 Task: Set the homepage URL to register a new OAuth application to "www.google.com/auth".
Action: Mouse moved to (970, 190)
Screenshot: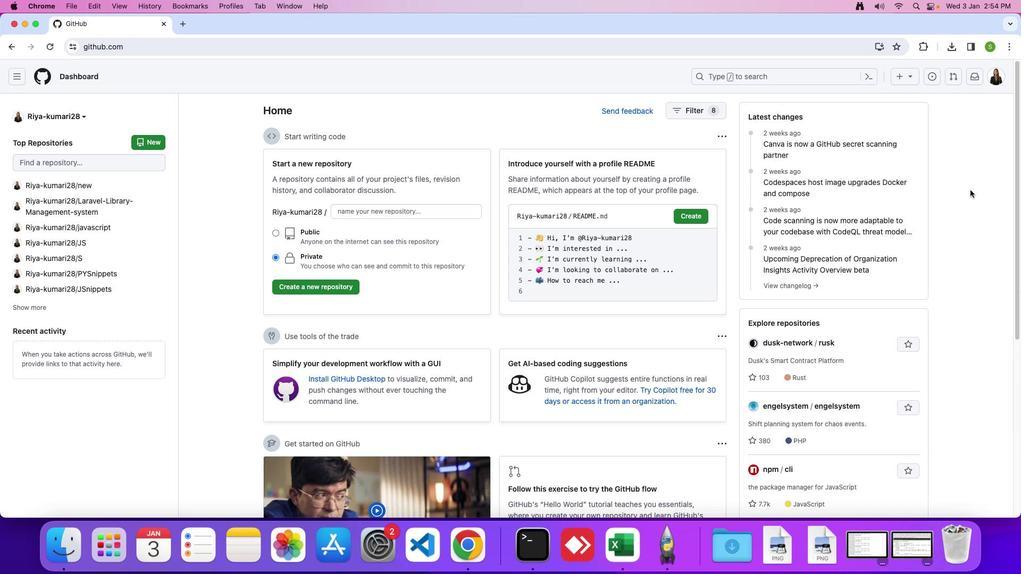 
Action: Mouse pressed left at (970, 190)
Screenshot: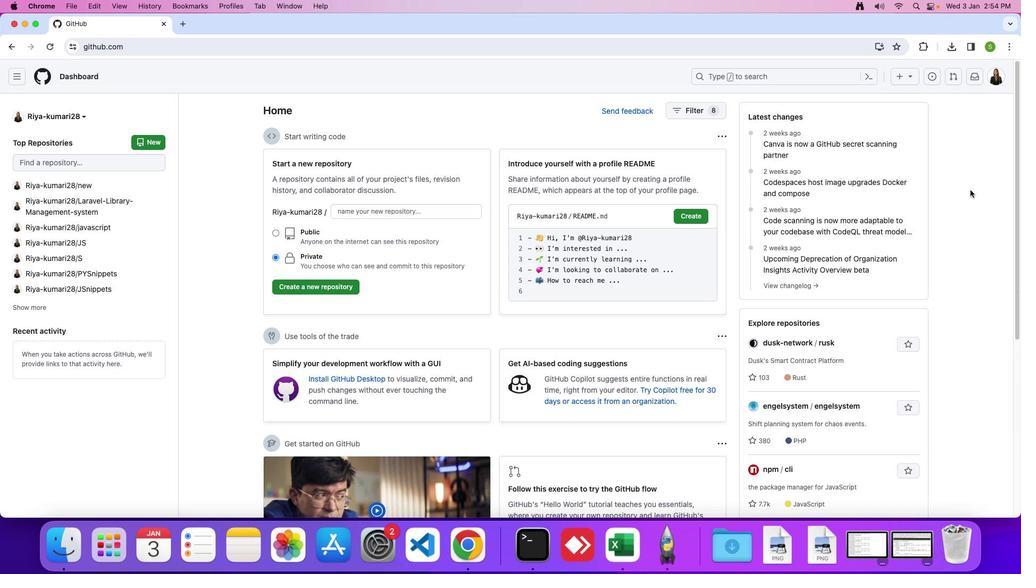 
Action: Mouse moved to (992, 80)
Screenshot: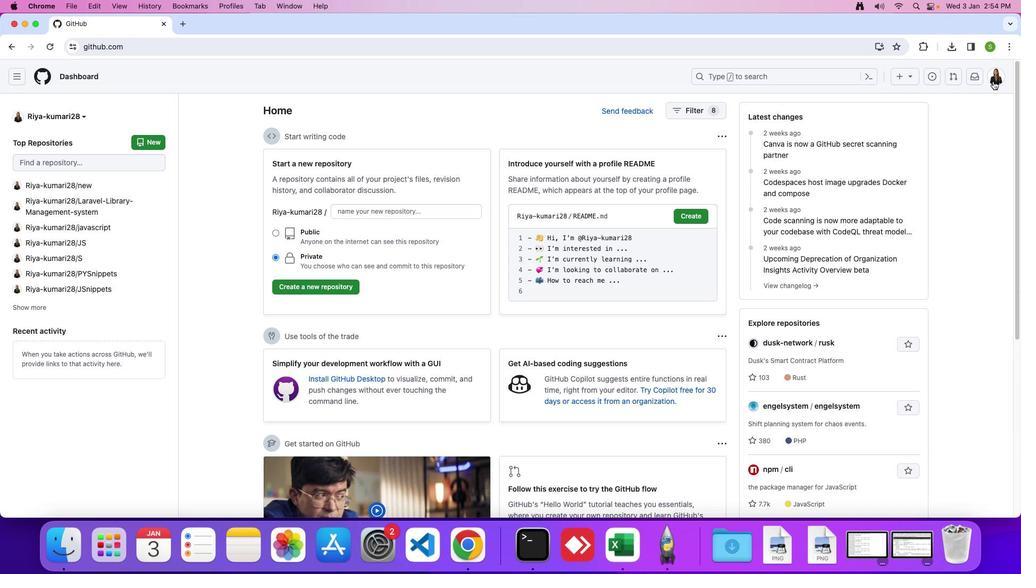 
Action: Mouse pressed left at (992, 80)
Screenshot: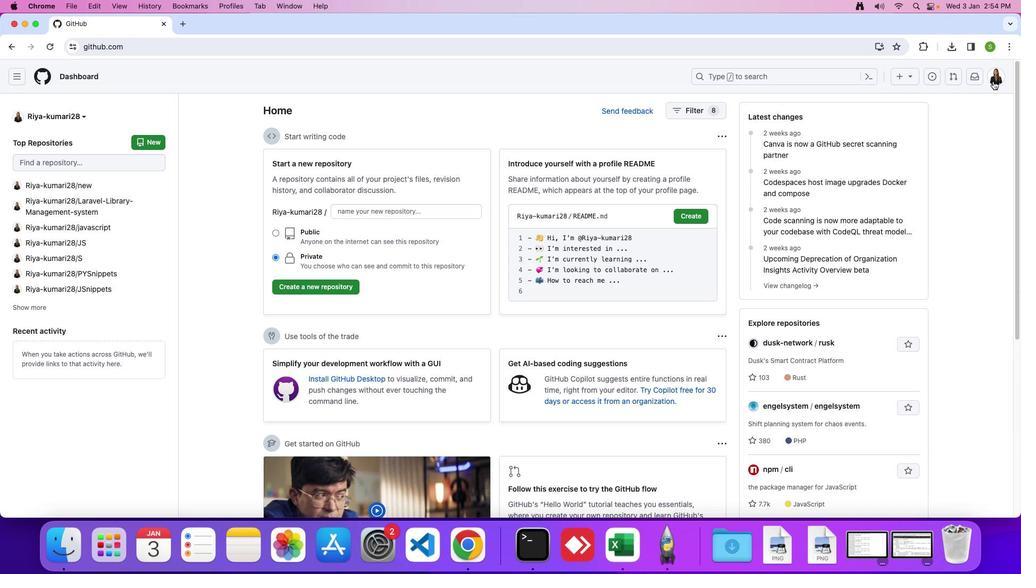 
Action: Mouse moved to (896, 370)
Screenshot: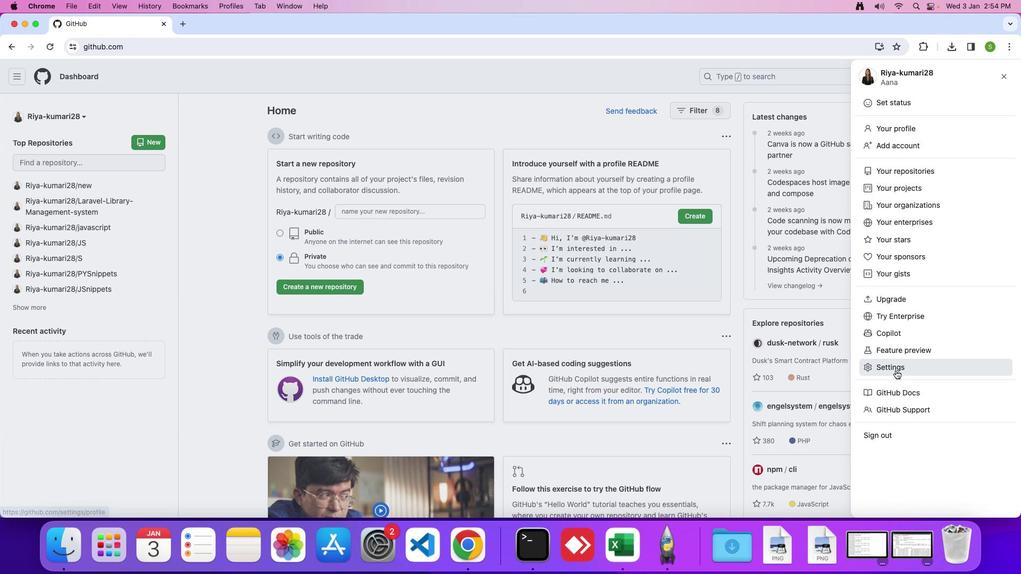 
Action: Mouse pressed left at (896, 370)
Screenshot: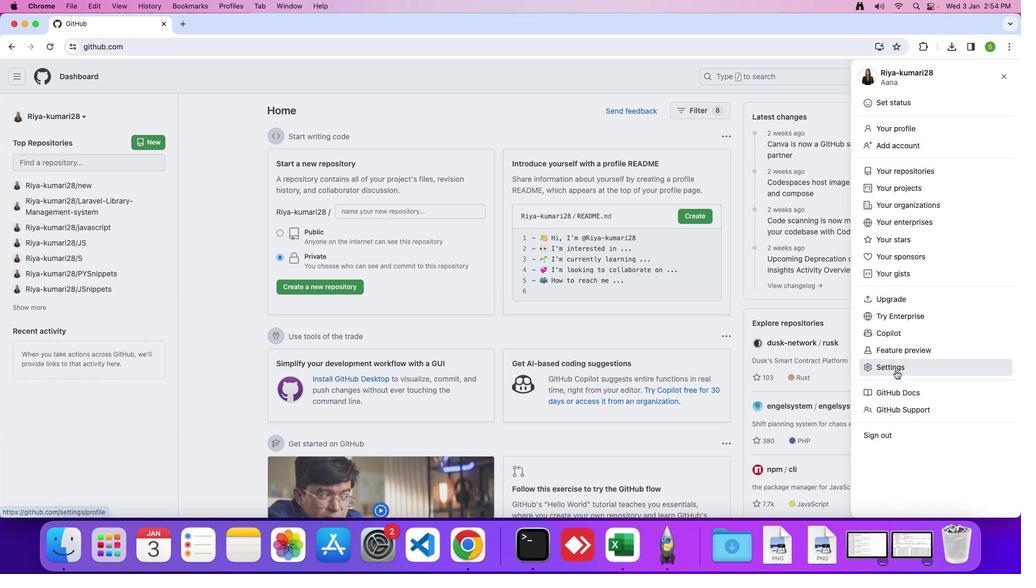 
Action: Mouse moved to (329, 331)
Screenshot: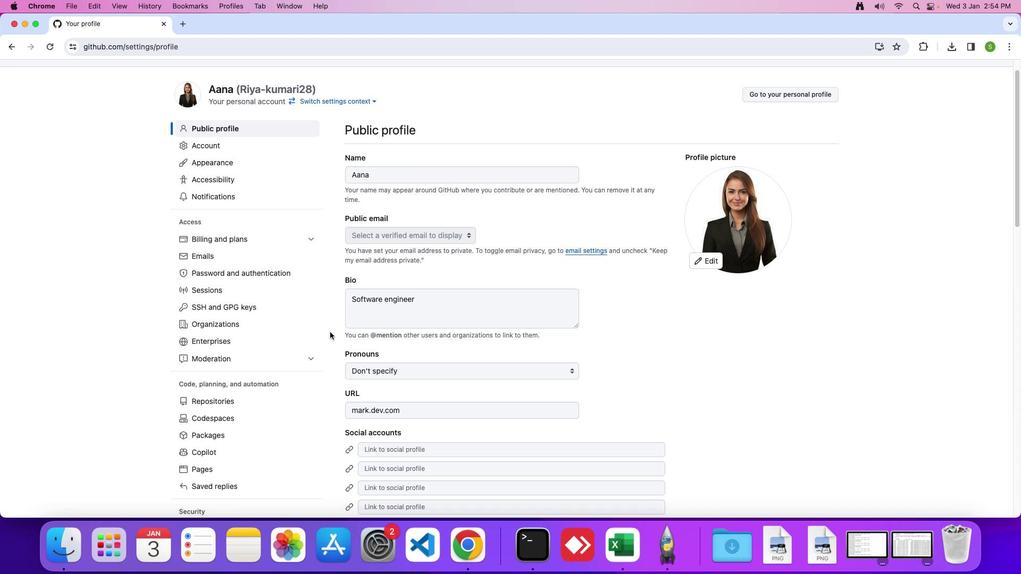 
Action: Mouse scrolled (329, 331) with delta (0, 0)
Screenshot: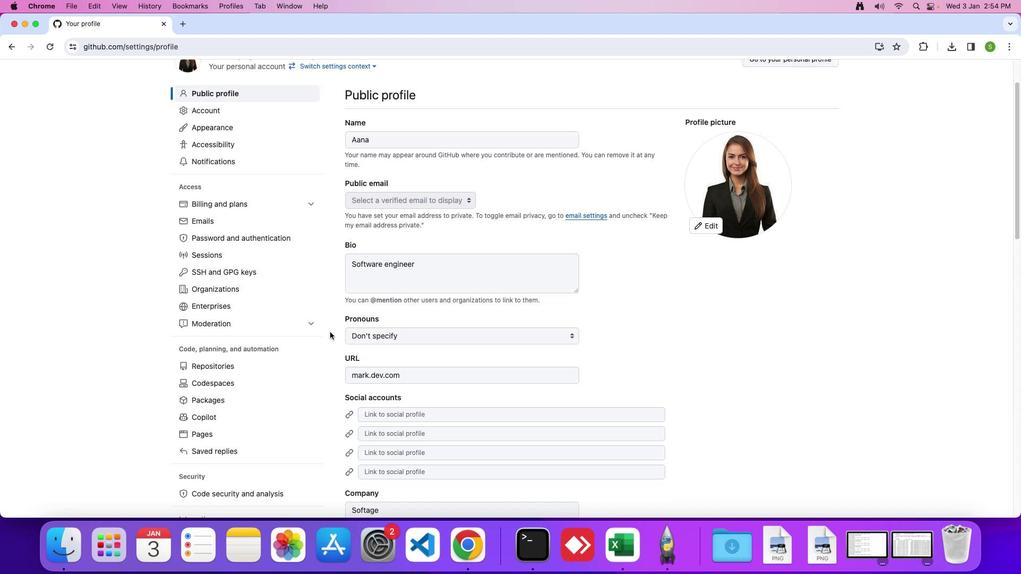 
Action: Mouse scrolled (329, 331) with delta (0, 0)
Screenshot: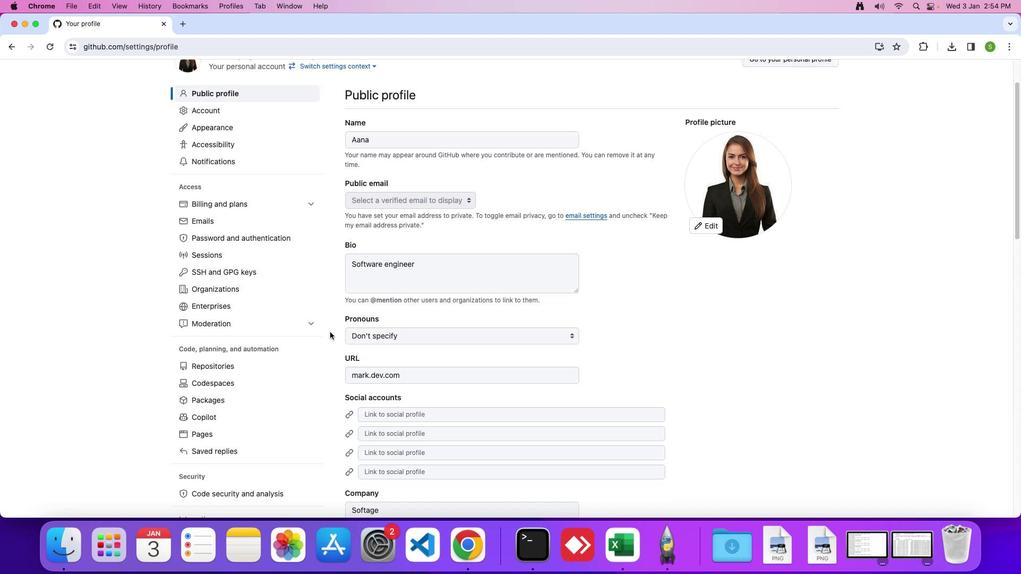 
Action: Mouse moved to (329, 331)
Screenshot: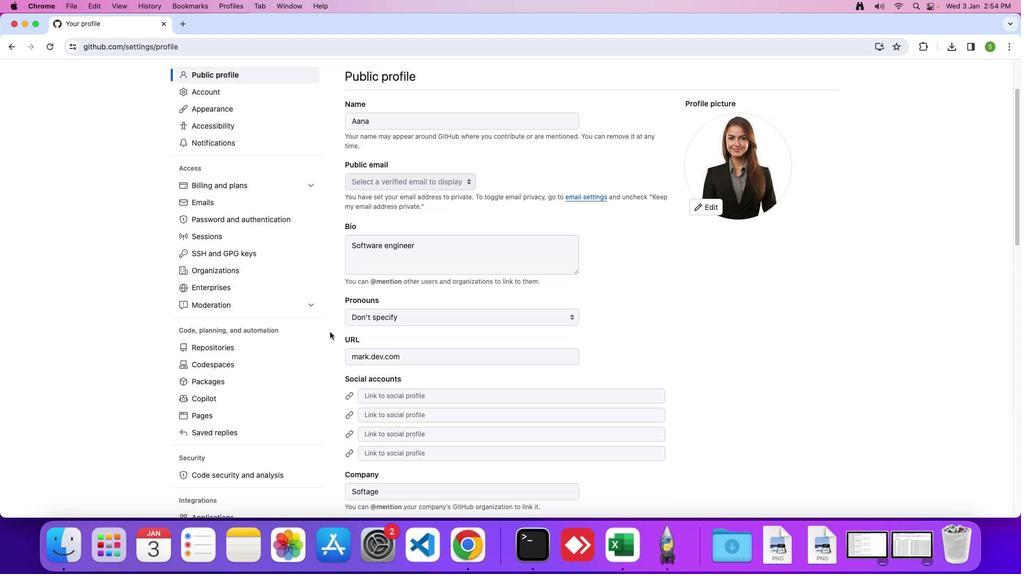 
Action: Mouse scrolled (329, 331) with delta (0, -2)
Screenshot: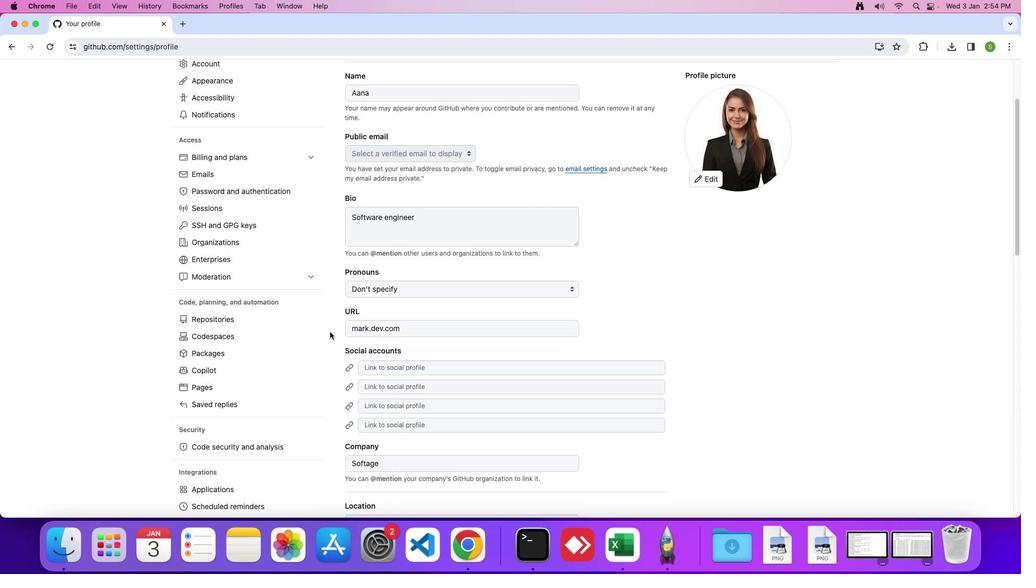 
Action: Mouse scrolled (329, 331) with delta (0, 0)
Screenshot: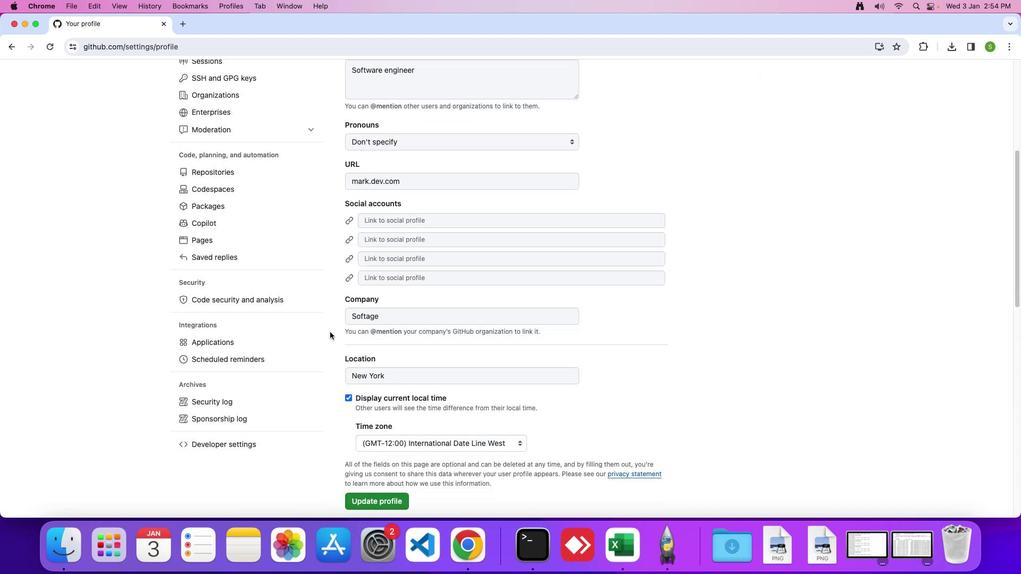 
Action: Mouse scrolled (329, 331) with delta (0, 0)
Screenshot: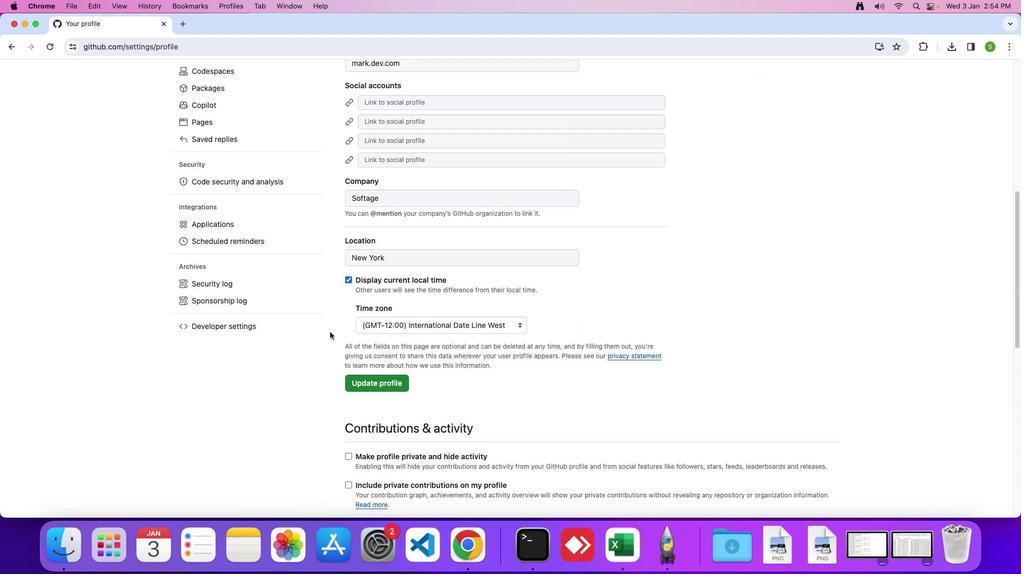 
Action: Mouse scrolled (329, 331) with delta (0, -2)
Screenshot: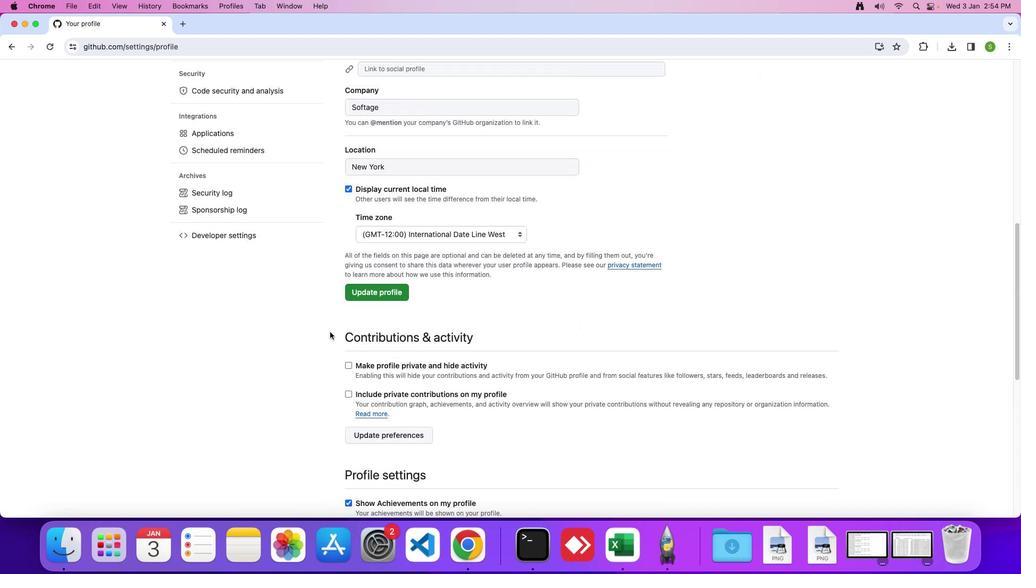 
Action: Mouse scrolled (329, 331) with delta (0, -3)
Screenshot: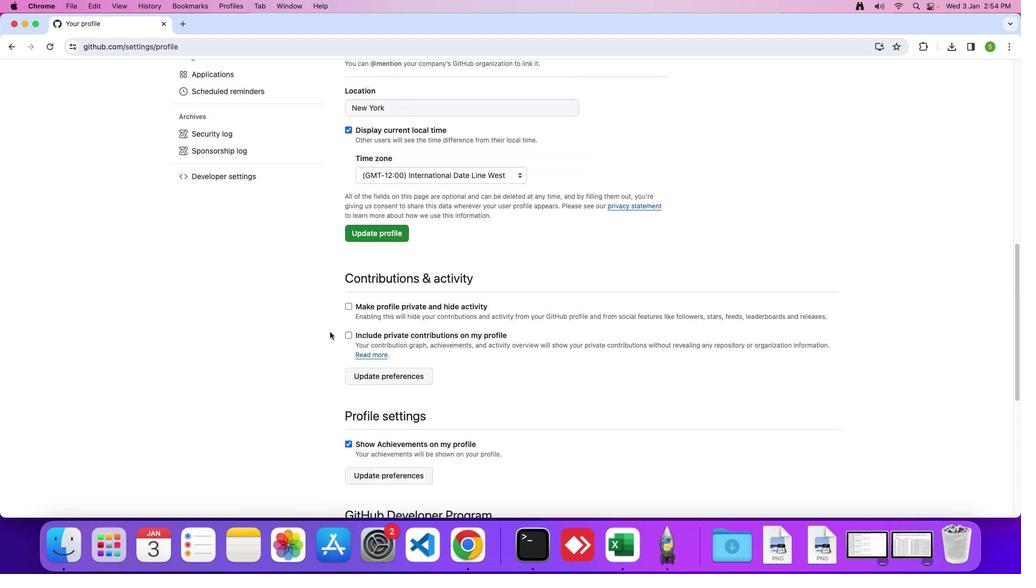 
Action: Mouse scrolled (329, 331) with delta (0, -3)
Screenshot: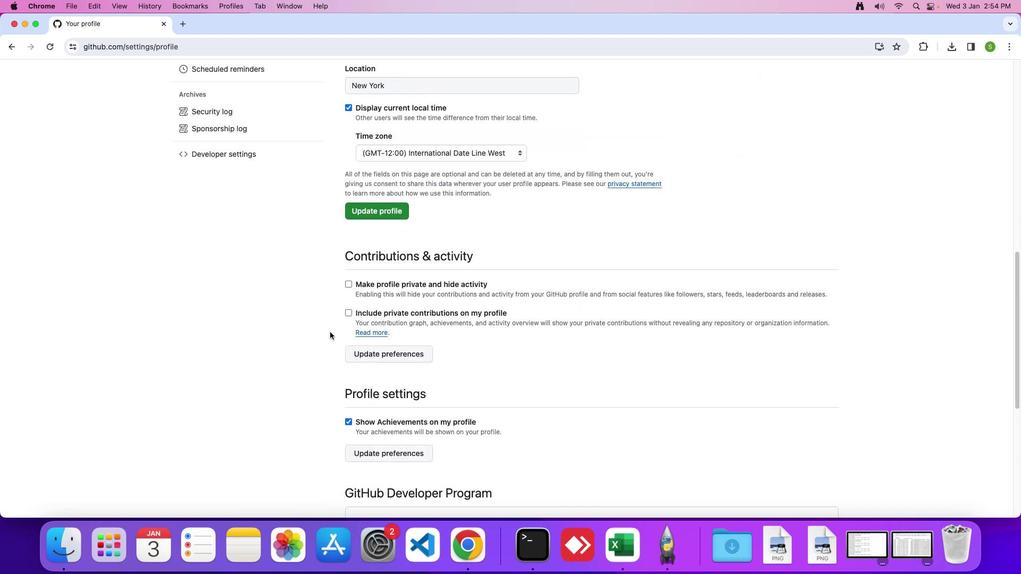 
Action: Mouse moved to (255, 156)
Screenshot: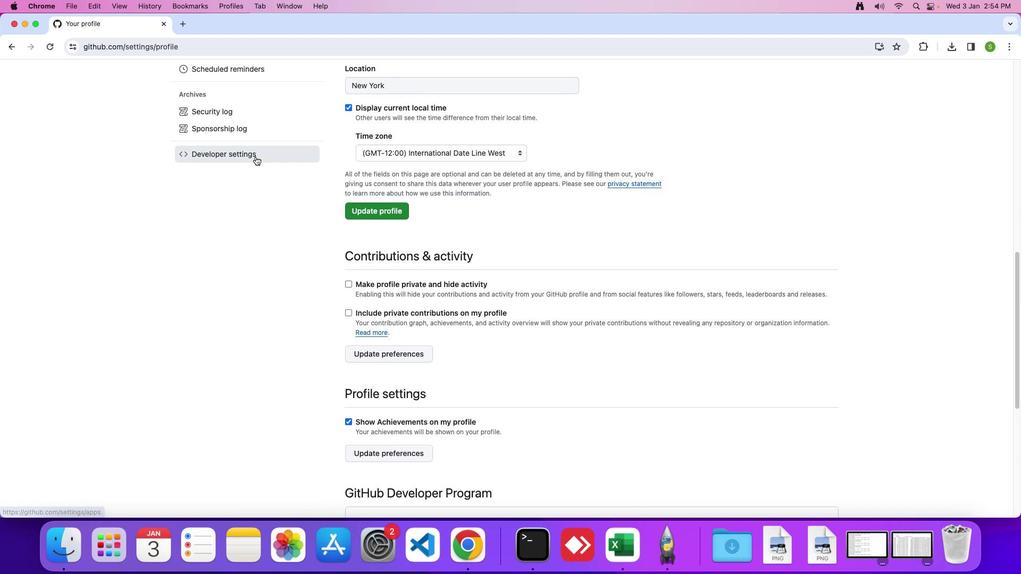 
Action: Mouse pressed left at (255, 156)
Screenshot: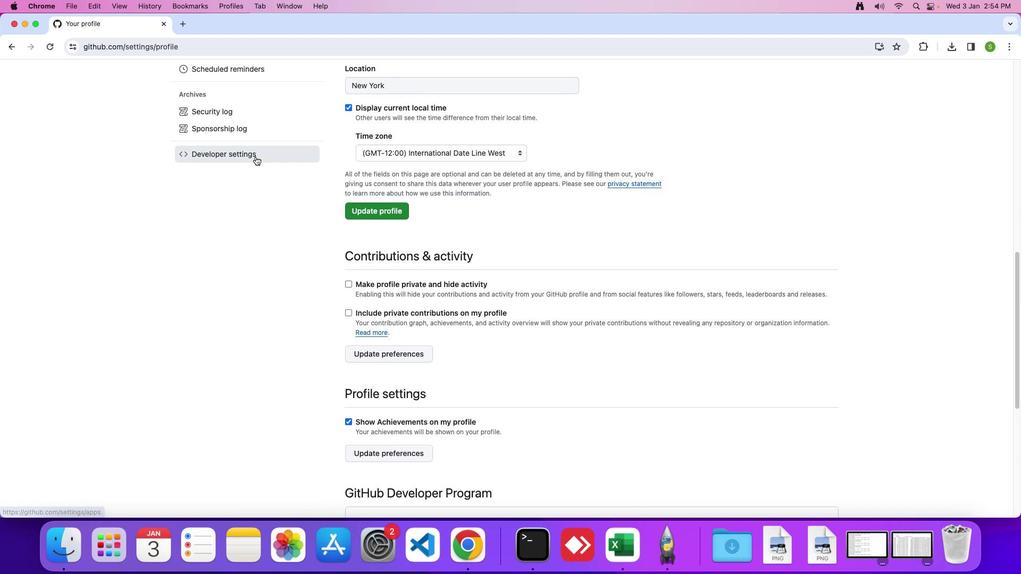 
Action: Mouse moved to (238, 132)
Screenshot: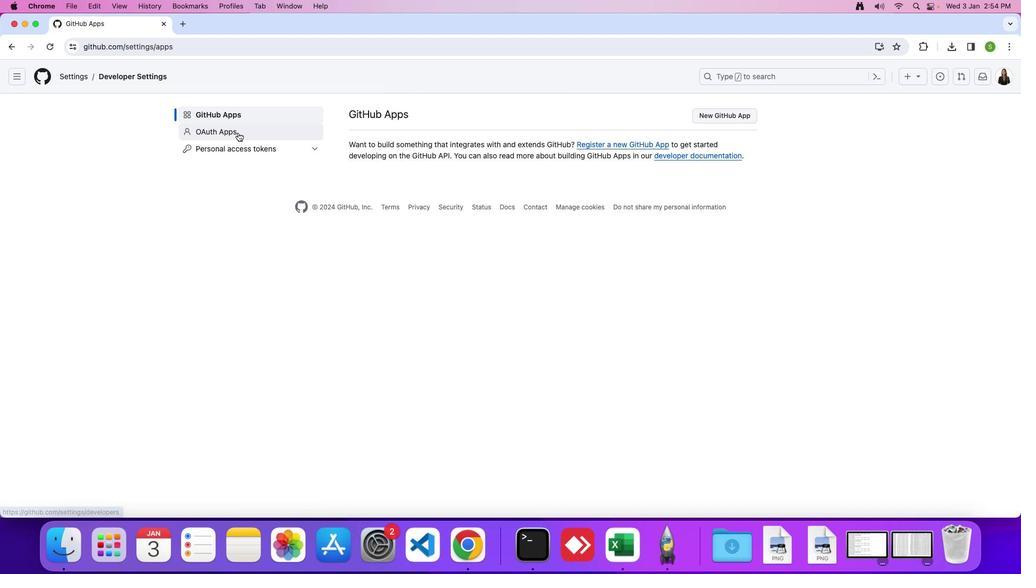 
Action: Mouse pressed left at (238, 132)
Screenshot: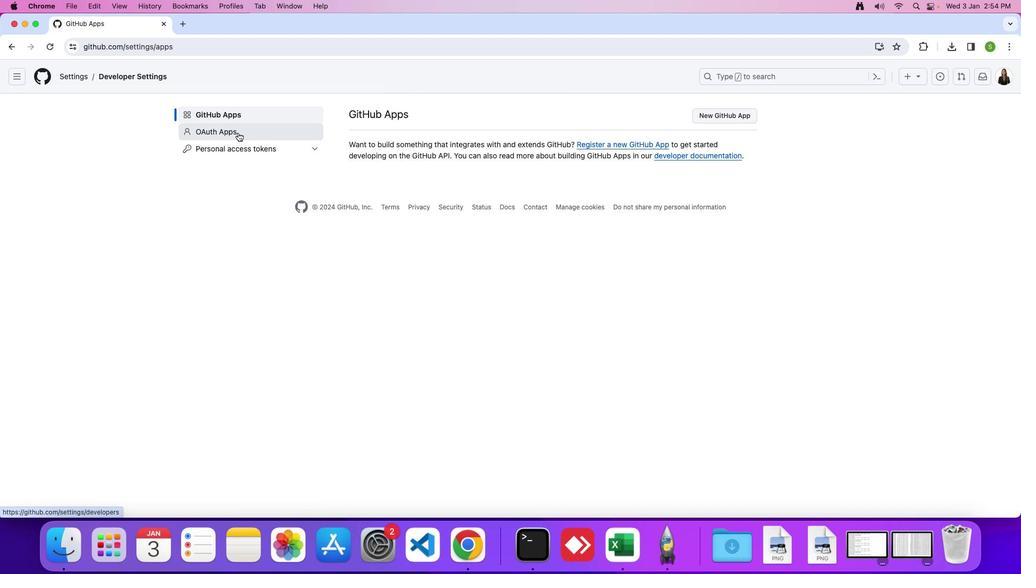 
Action: Mouse moved to (512, 167)
Screenshot: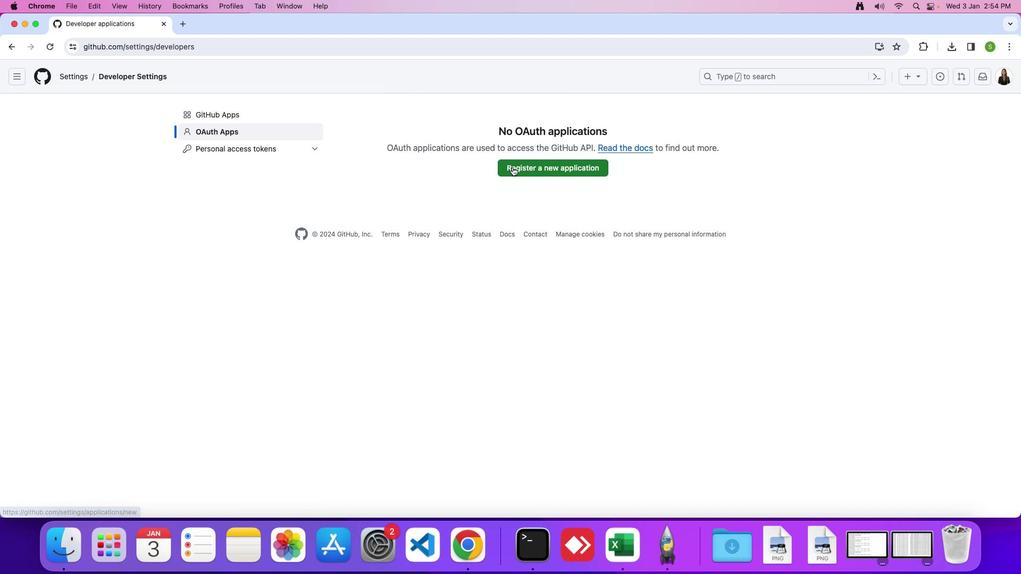 
Action: Mouse pressed left at (512, 167)
Screenshot: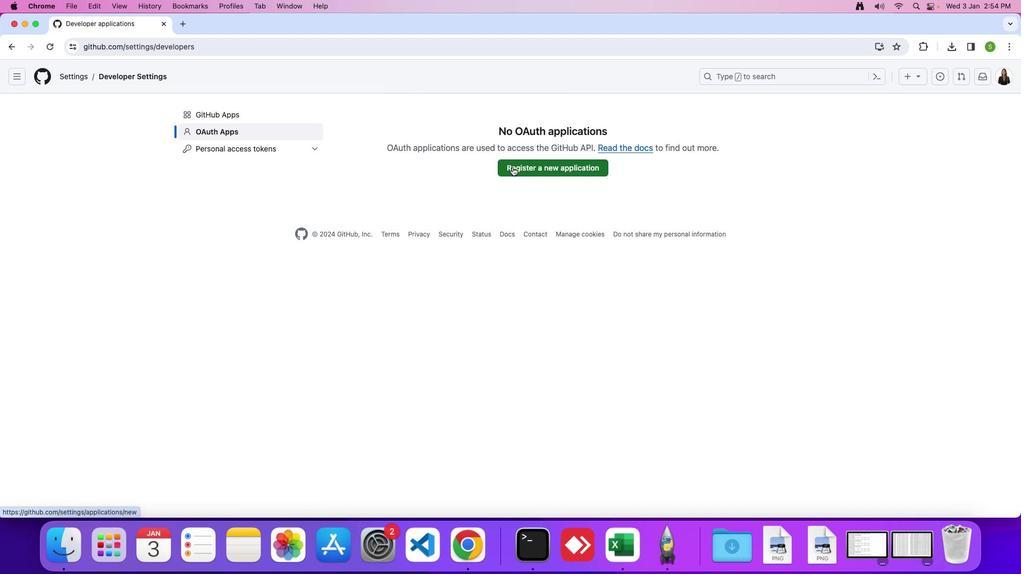 
Action: Mouse moved to (380, 216)
Screenshot: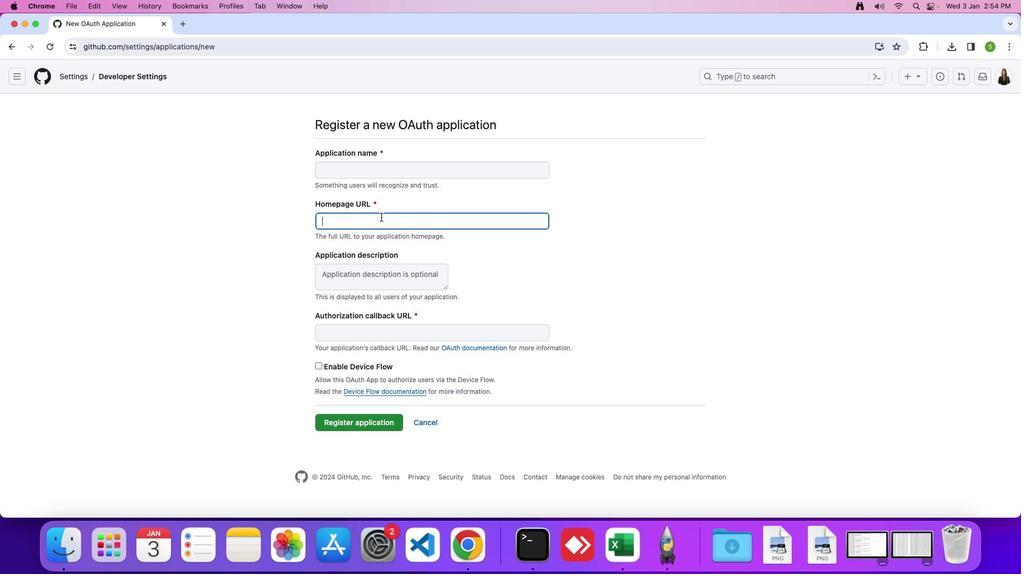 
Action: Mouse pressed left at (380, 216)
Screenshot: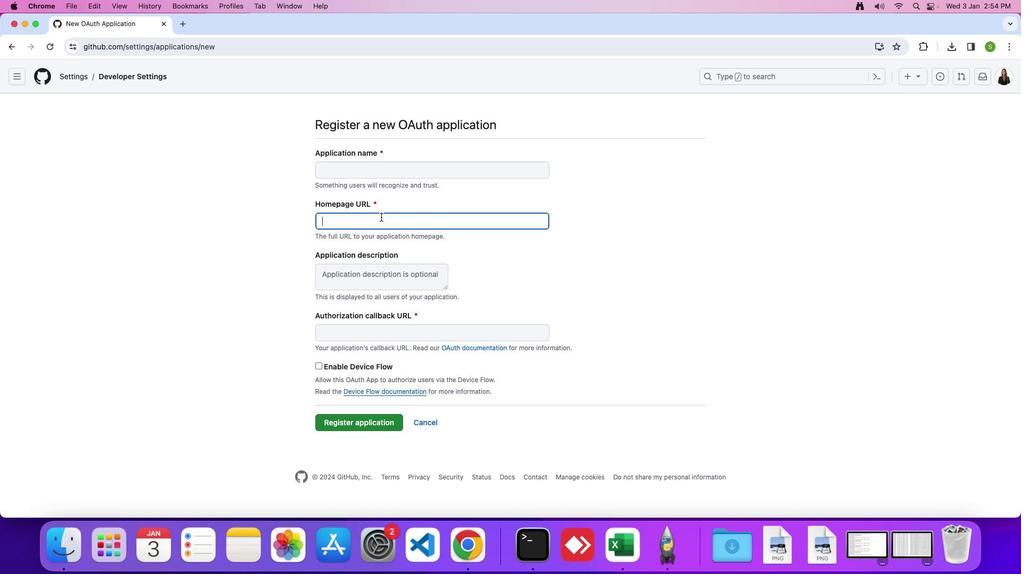 
Action: Mouse moved to (380, 216)
Screenshot: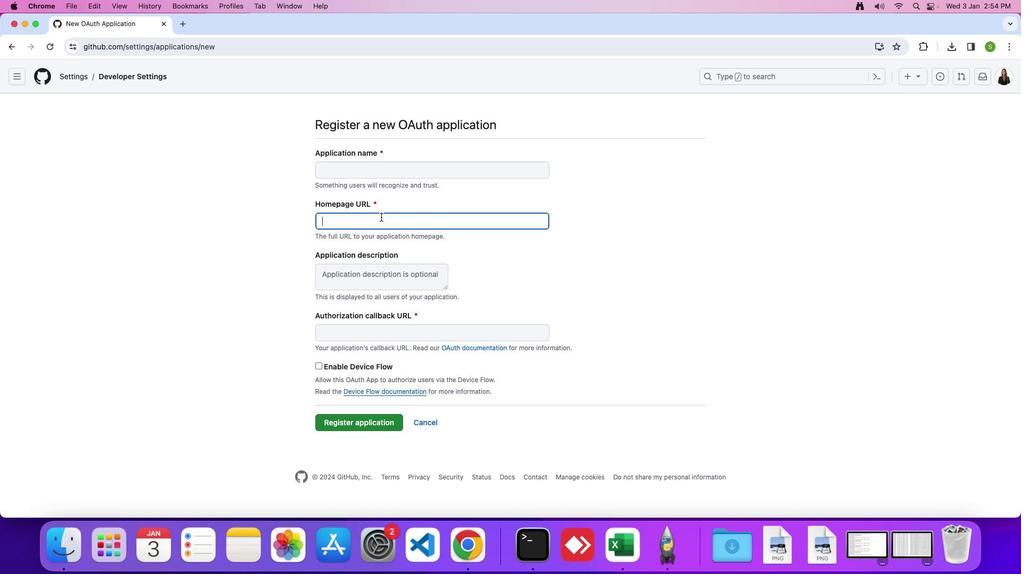 
Action: Key pressed Key.cmd'v'
Screenshot: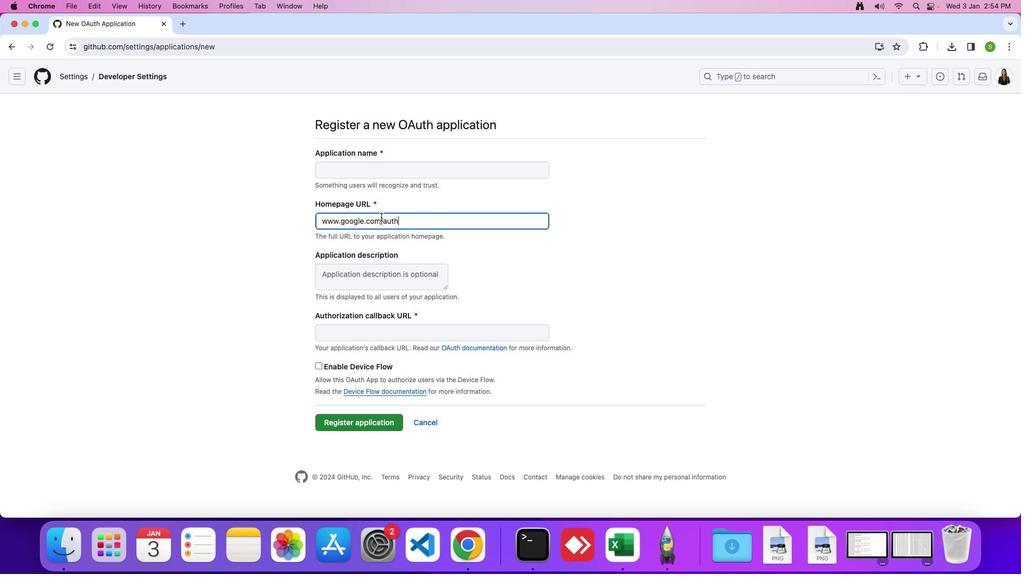
Action: Mouse moved to (393, 224)
Screenshot: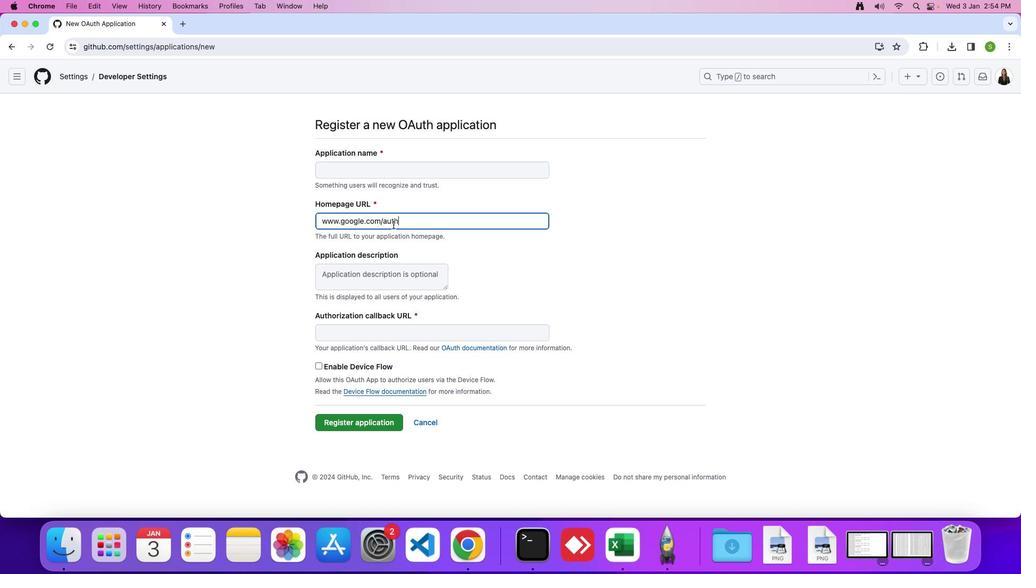 
